 Task: Create a task  Create a new online platform for language translation services , assign it to team member softage.5@softage.net in the project AgileRadius and update the status of the task to  Off Track , set the priority of the task to Medium
Action: Mouse moved to (70, 312)
Screenshot: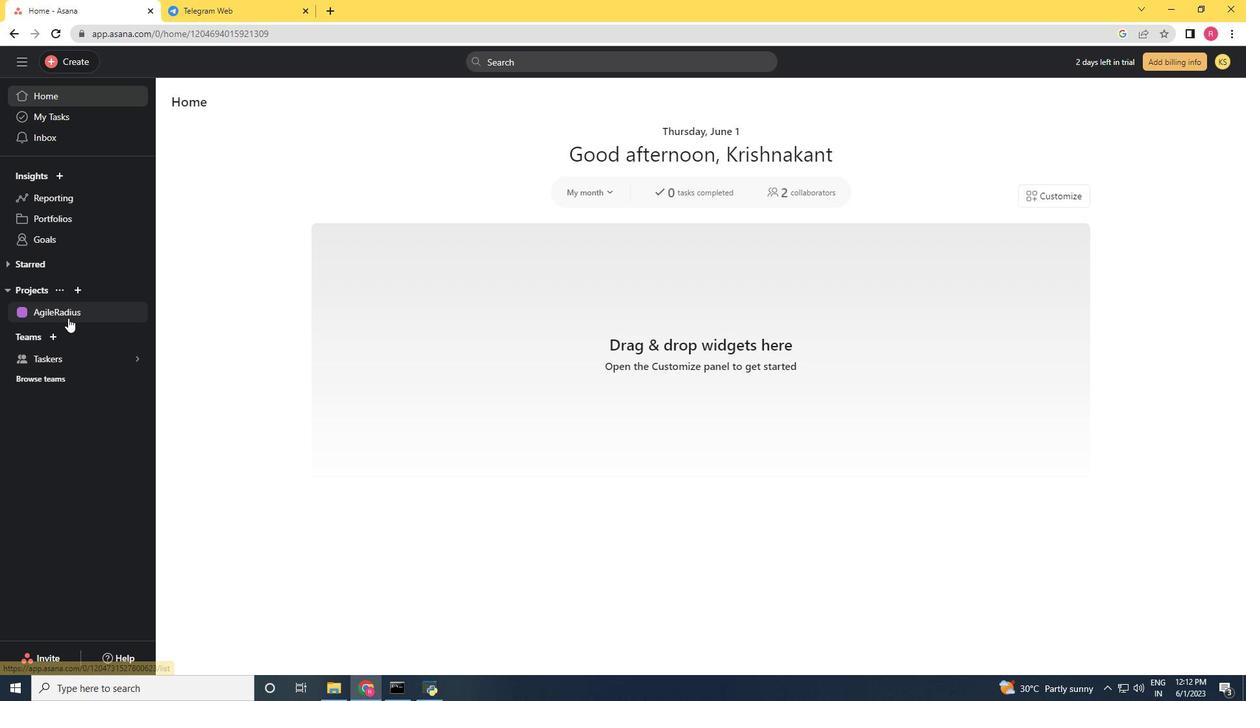 
Action: Mouse pressed left at (70, 312)
Screenshot: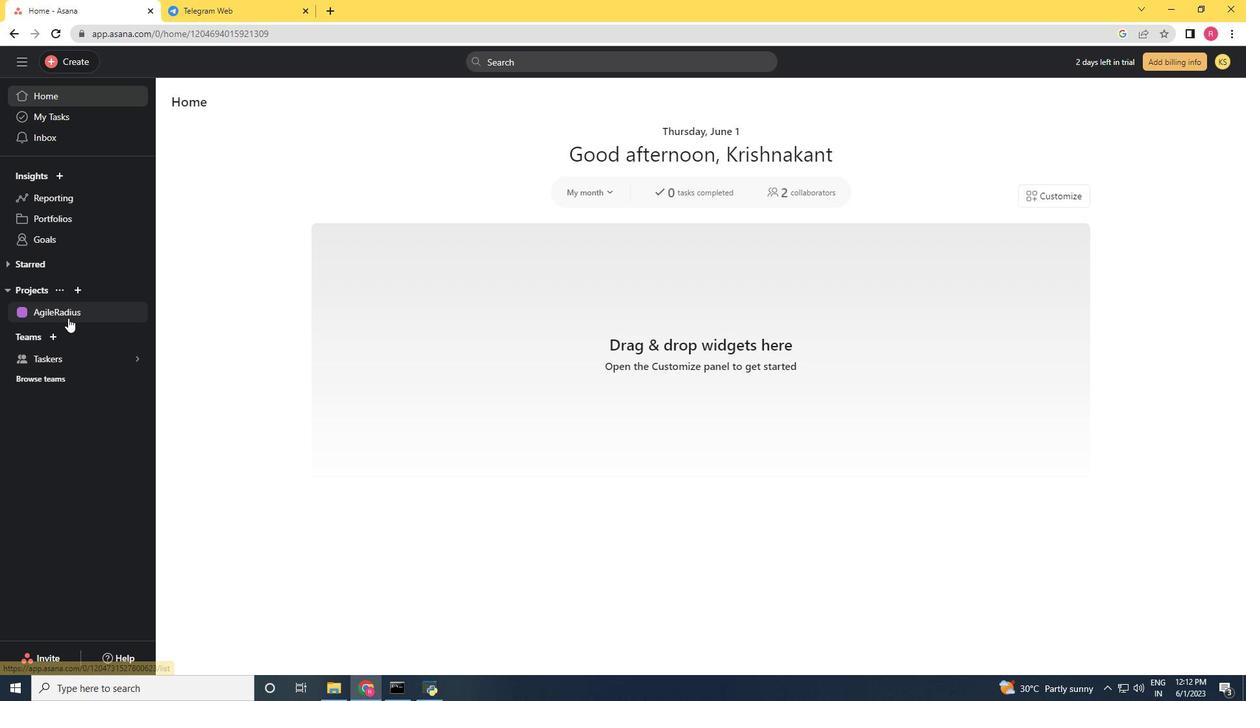 
Action: Mouse moved to (69, 57)
Screenshot: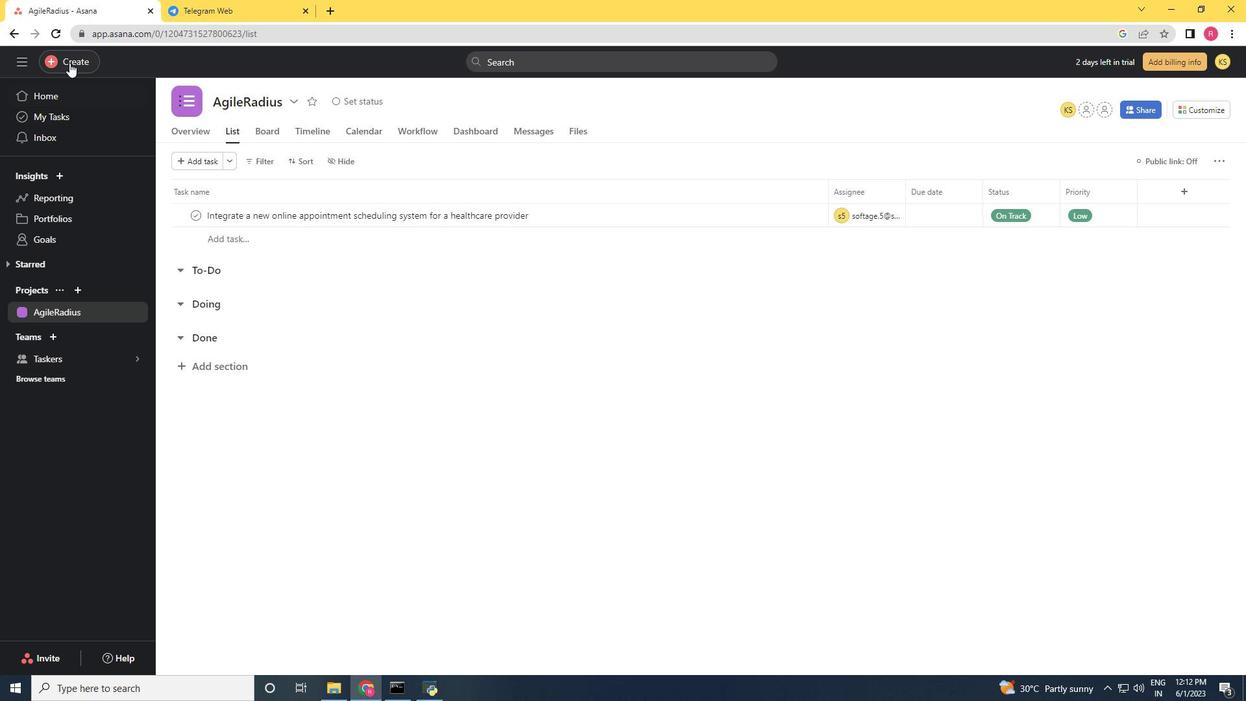 
Action: Mouse pressed left at (69, 57)
Screenshot: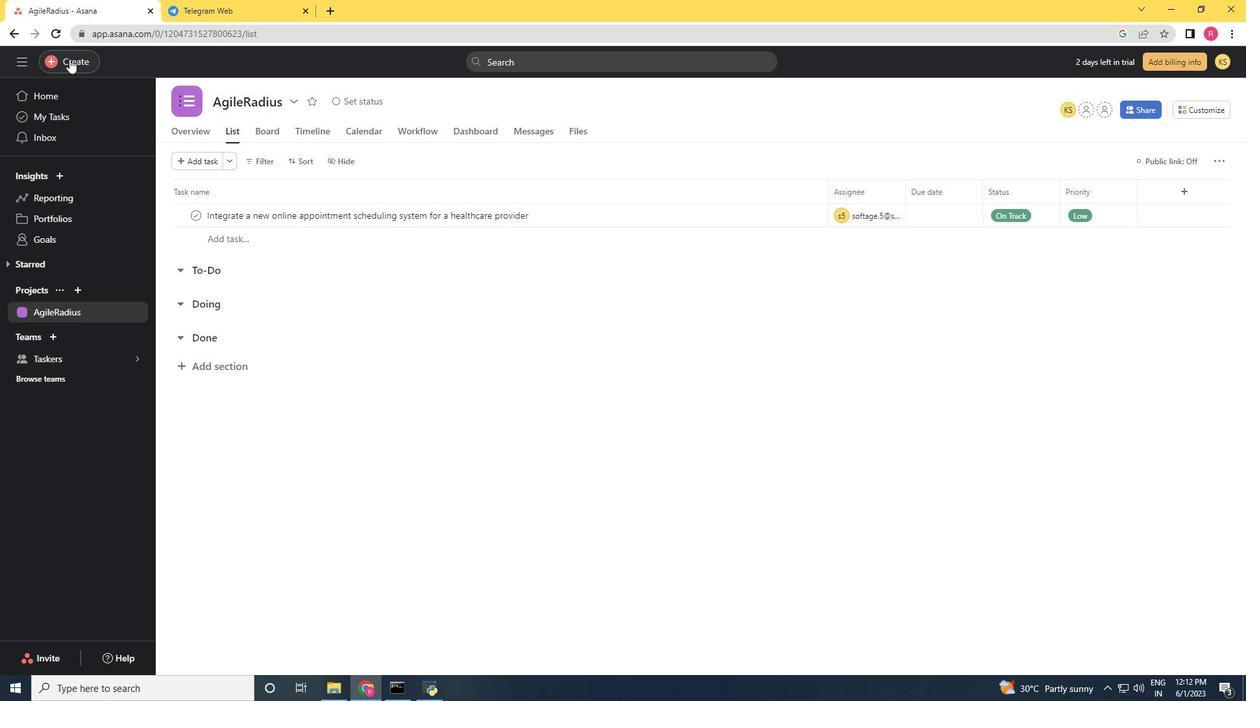 
Action: Mouse moved to (136, 66)
Screenshot: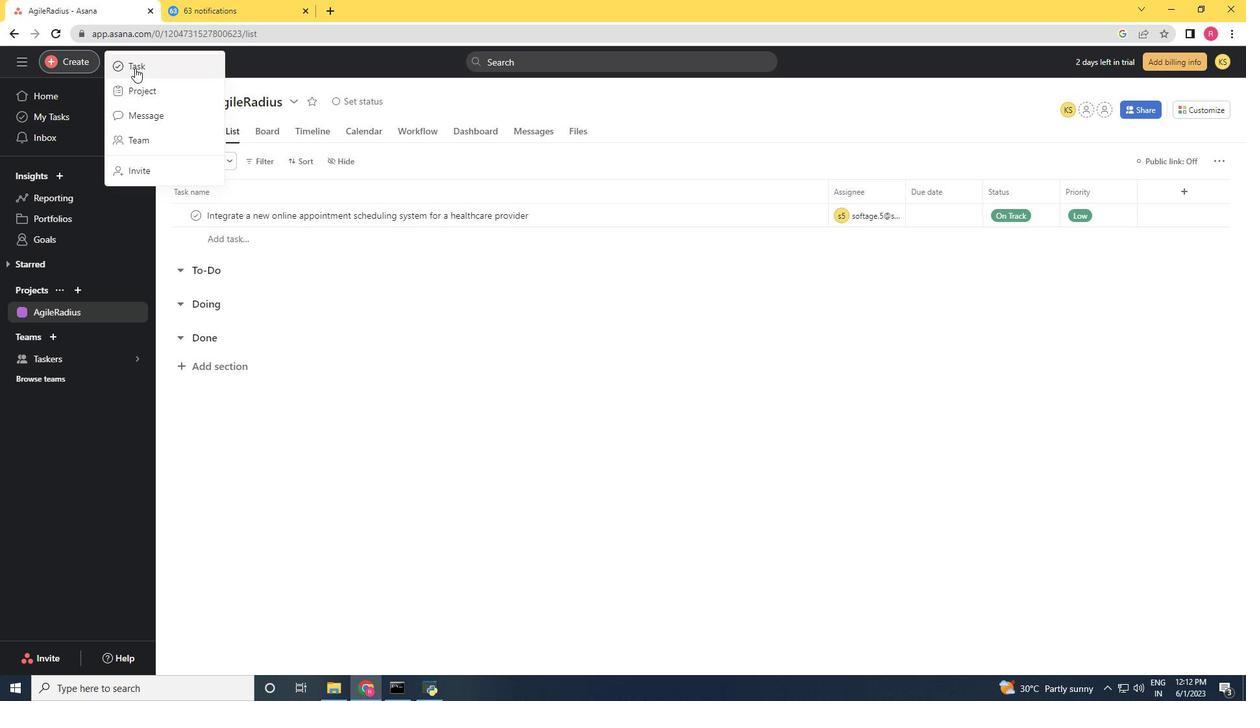 
Action: Mouse pressed left at (136, 66)
Screenshot: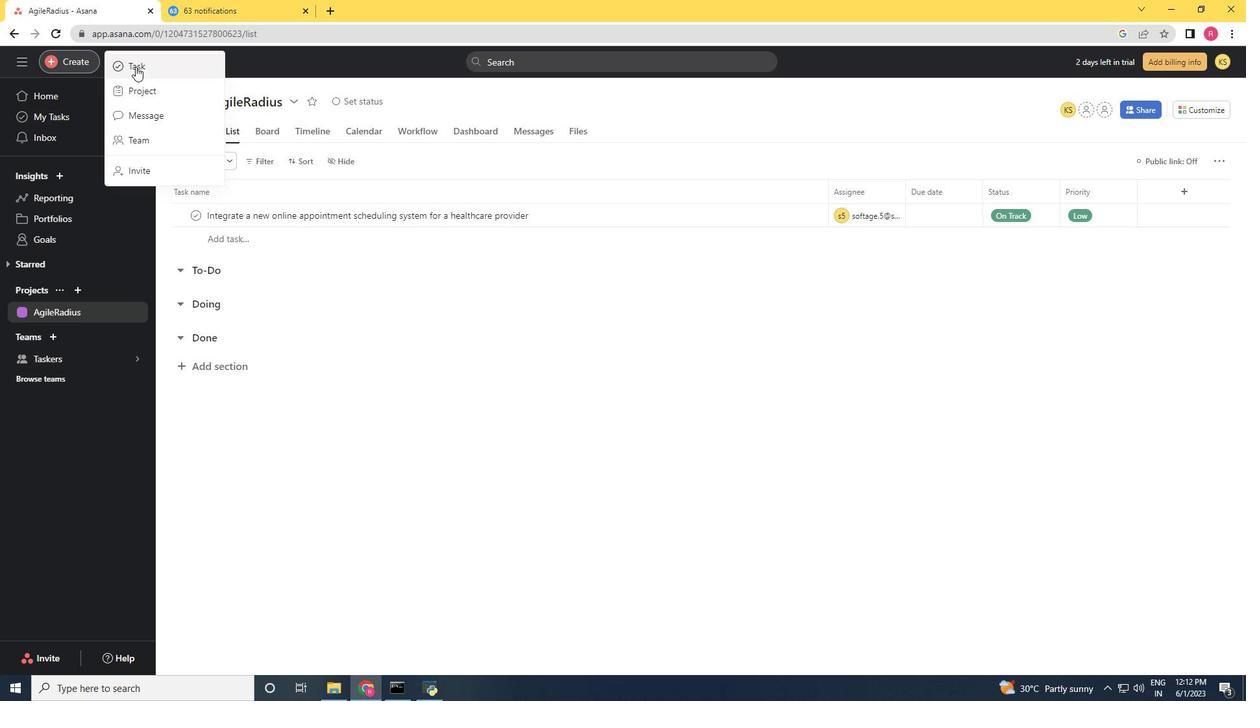 
Action: Mouse moved to (138, 78)
Screenshot: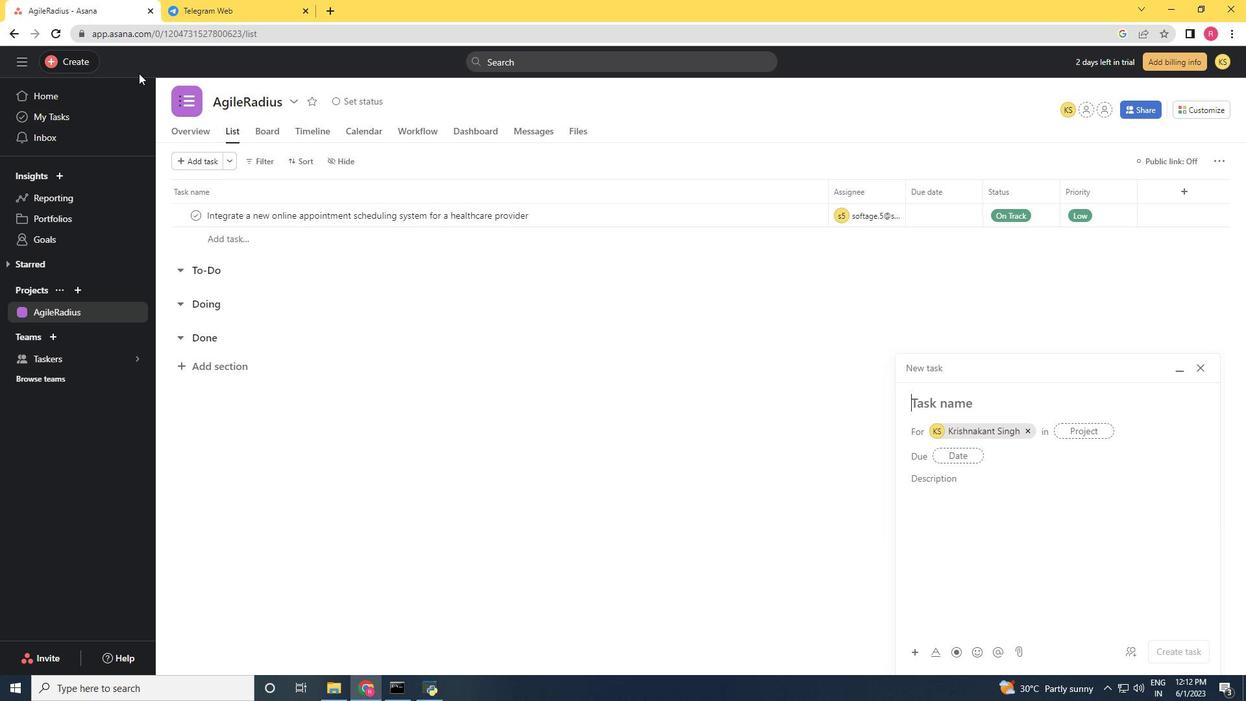 
Action: Key pressed <Key.shift>Create<Key.space>a<Key.space>new<Key.space>online<Key.space>platform<Key.space>for<Key.space>language<Key.space>tranlation<Key.space><Key.backspace><Key.backspace><Key.backspace><Key.backspace><Key.backspace><Key.backspace><Key.backspace><Key.backspace><Key.backspace><Key.backspace>ranslation<Key.space>services
Screenshot: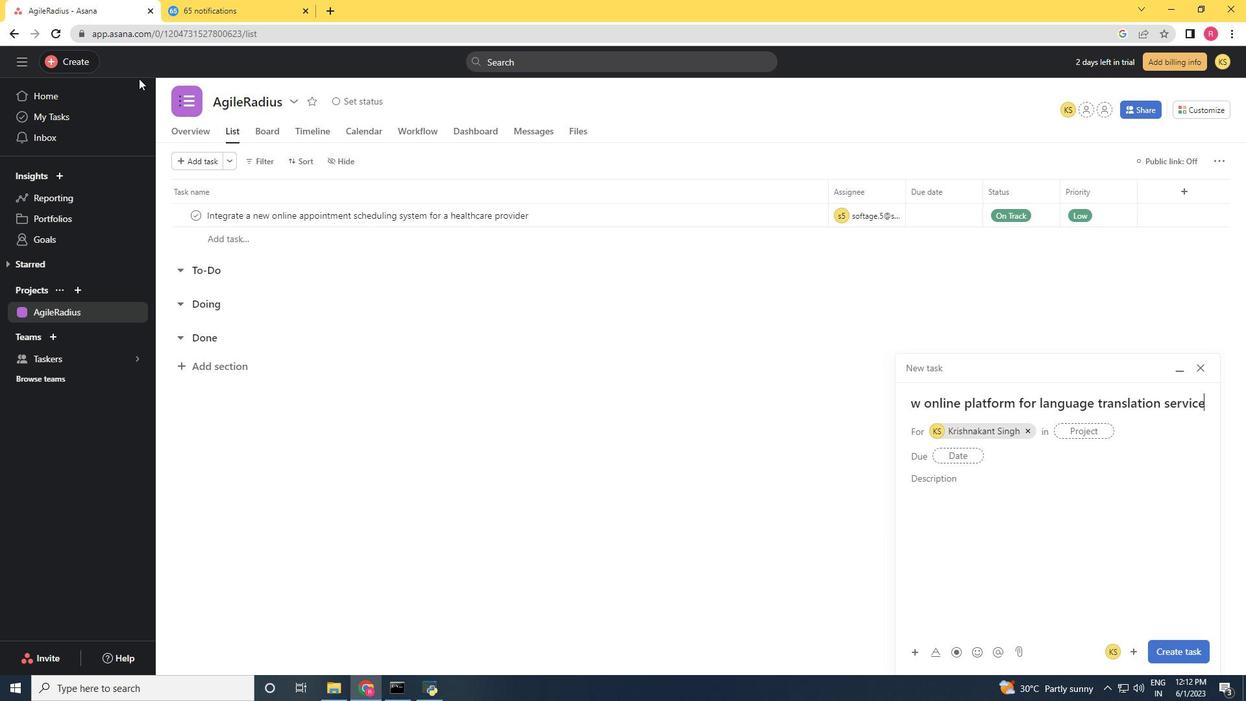 
Action: Mouse moved to (207, 71)
Screenshot: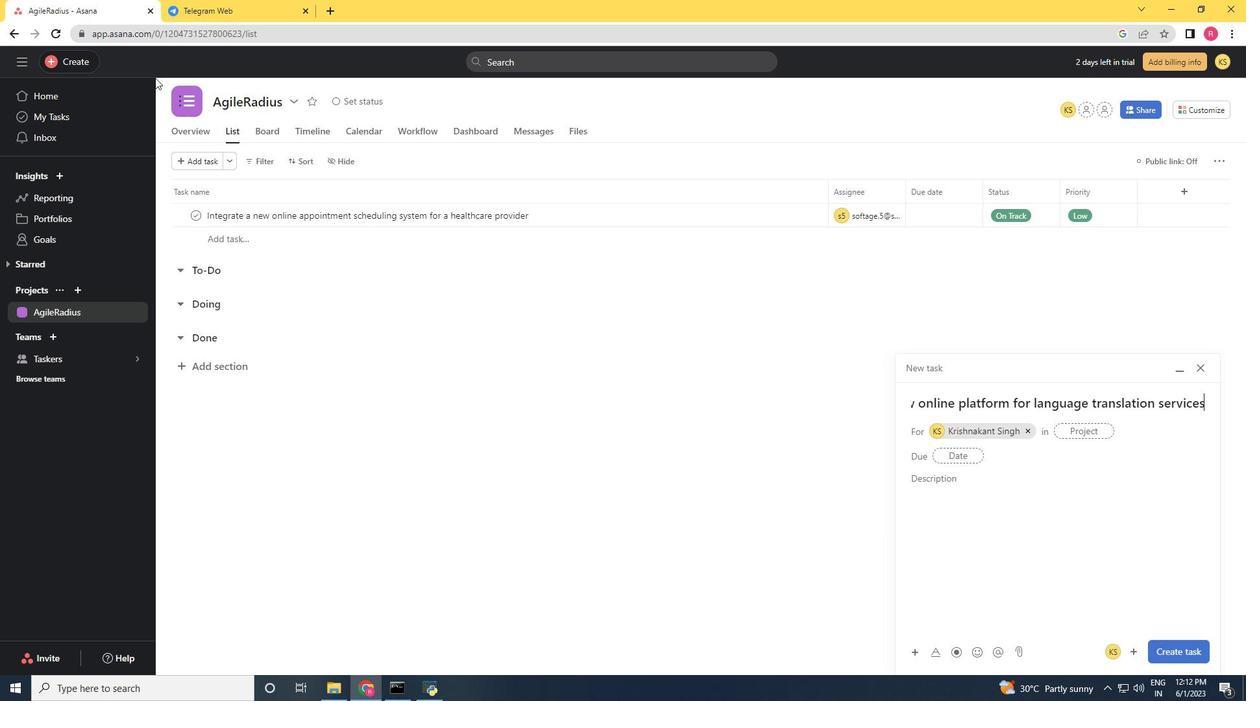 
Action: Mouse scrolled (207, 72) with delta (0, 0)
Screenshot: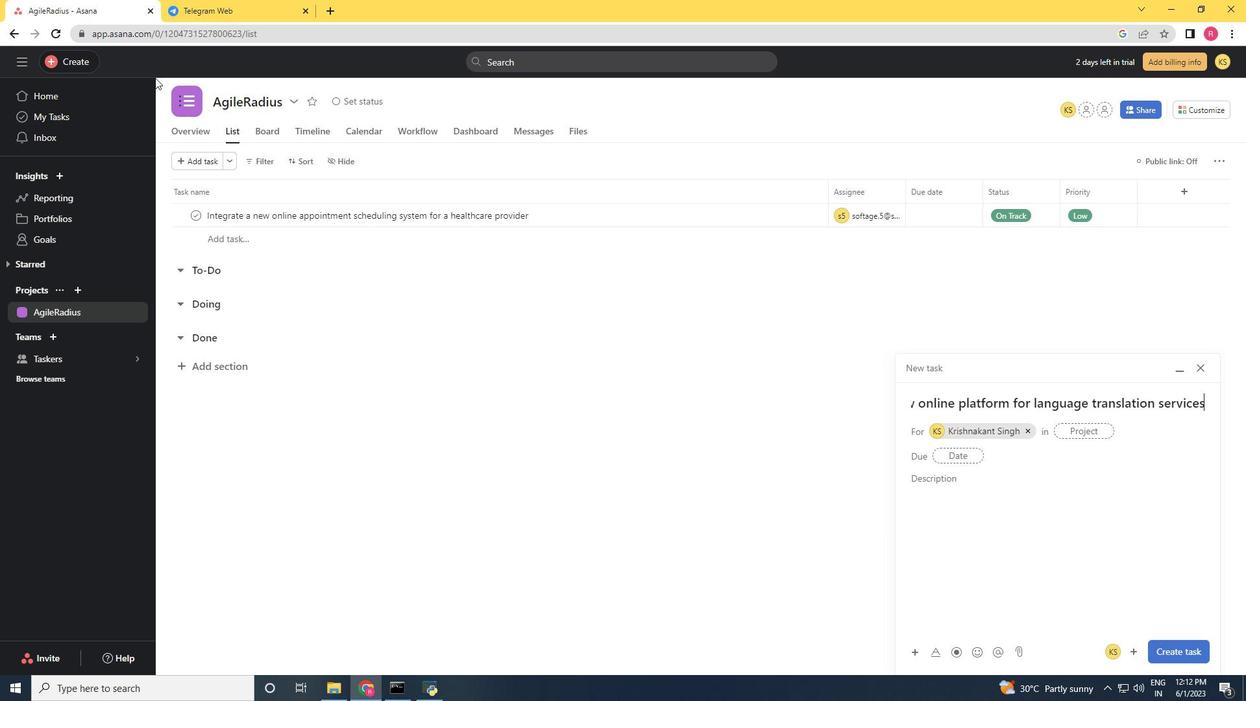 
Action: Mouse moved to (1024, 428)
Screenshot: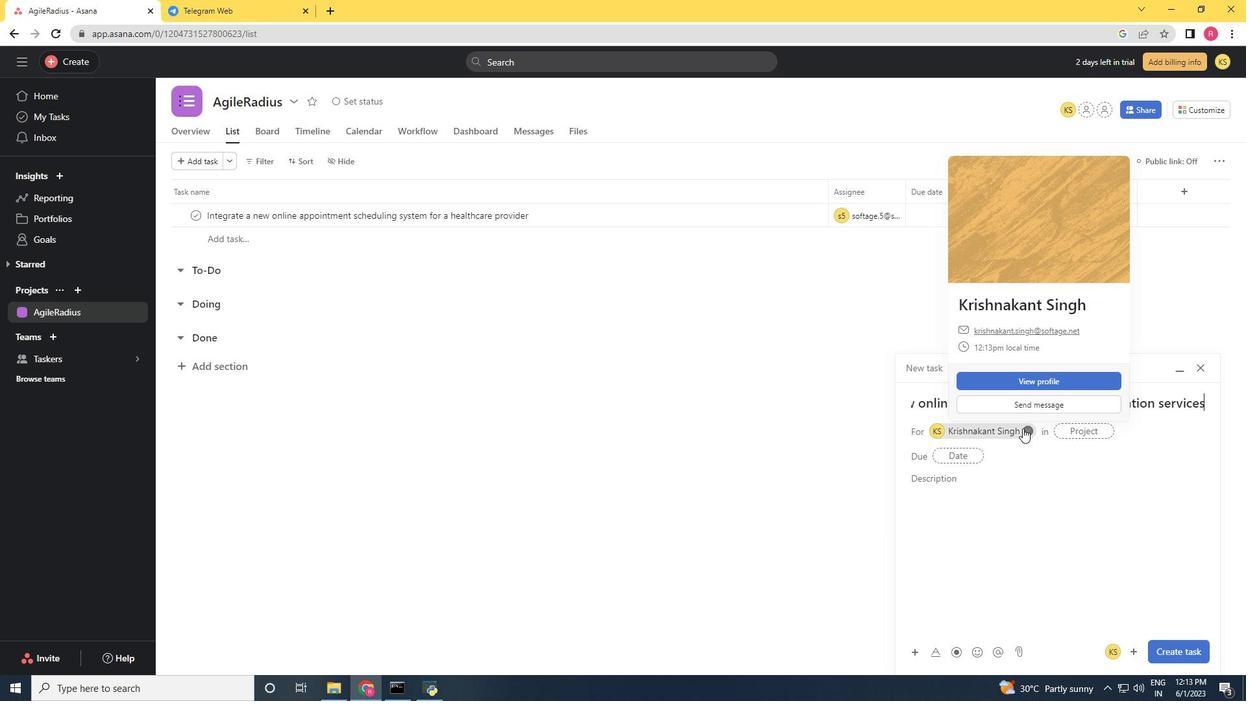 
Action: Mouse pressed left at (1024, 428)
Screenshot: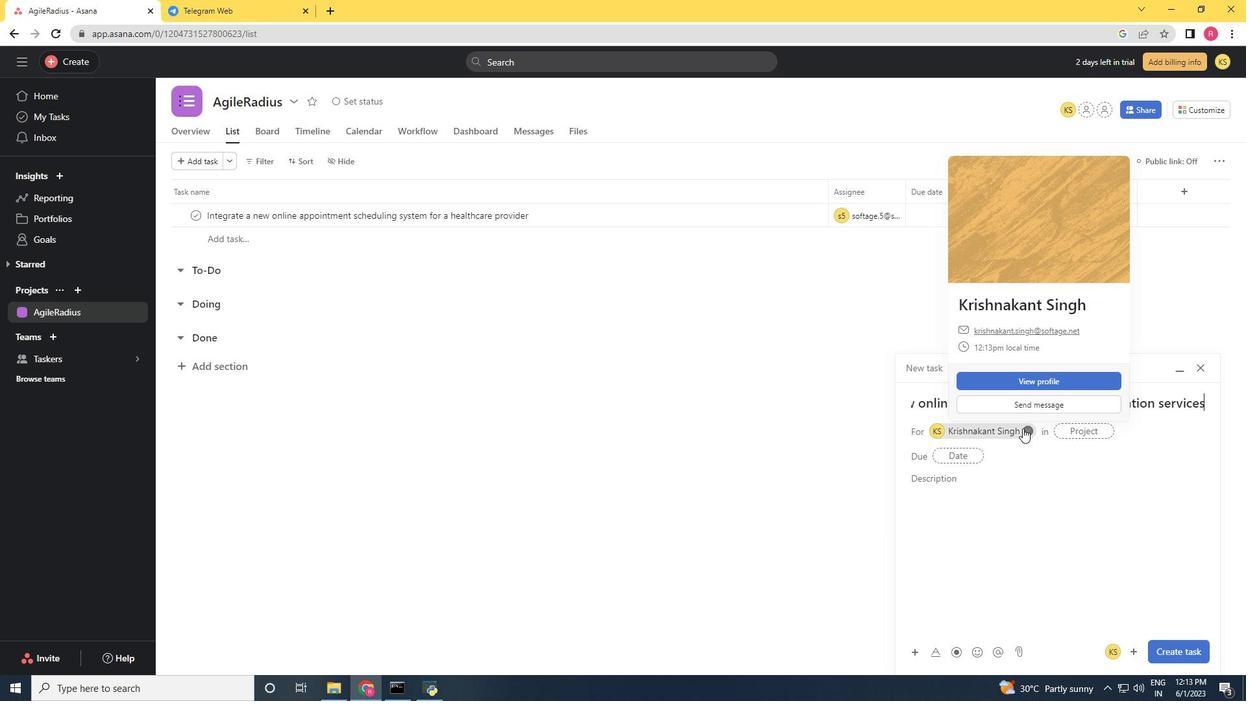 
Action: Mouse moved to (964, 429)
Screenshot: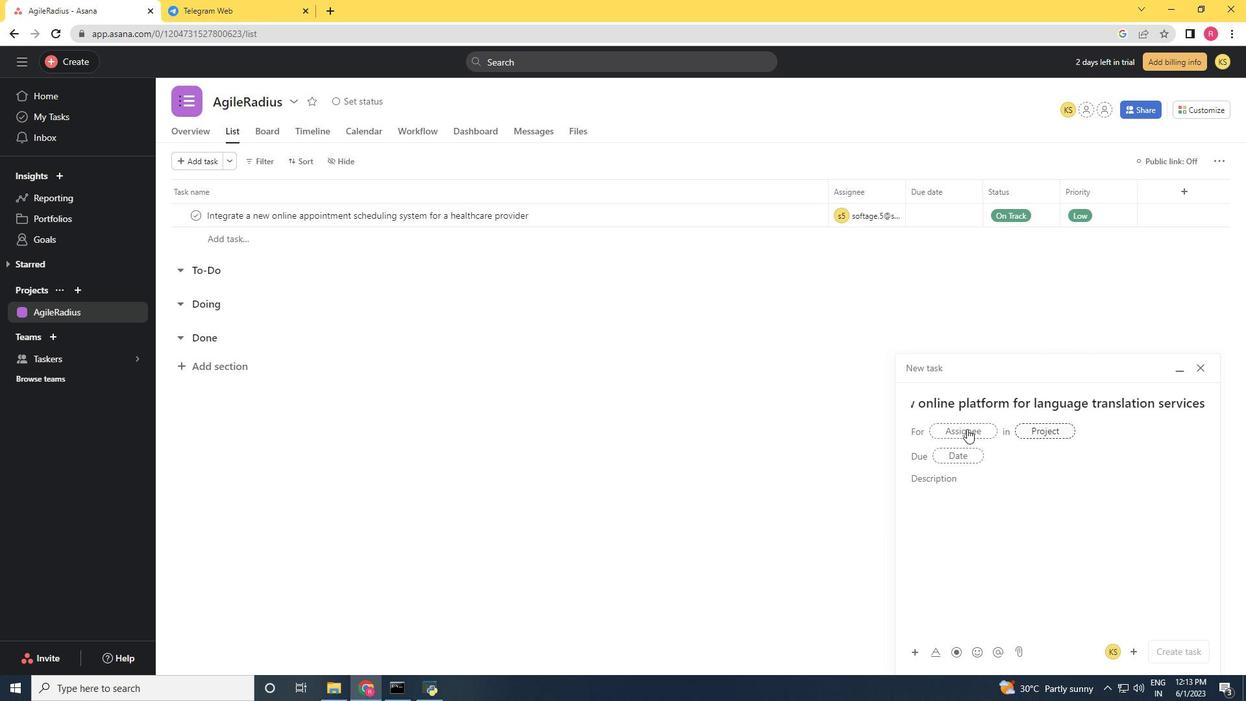 
Action: Mouse pressed left at (964, 429)
Screenshot: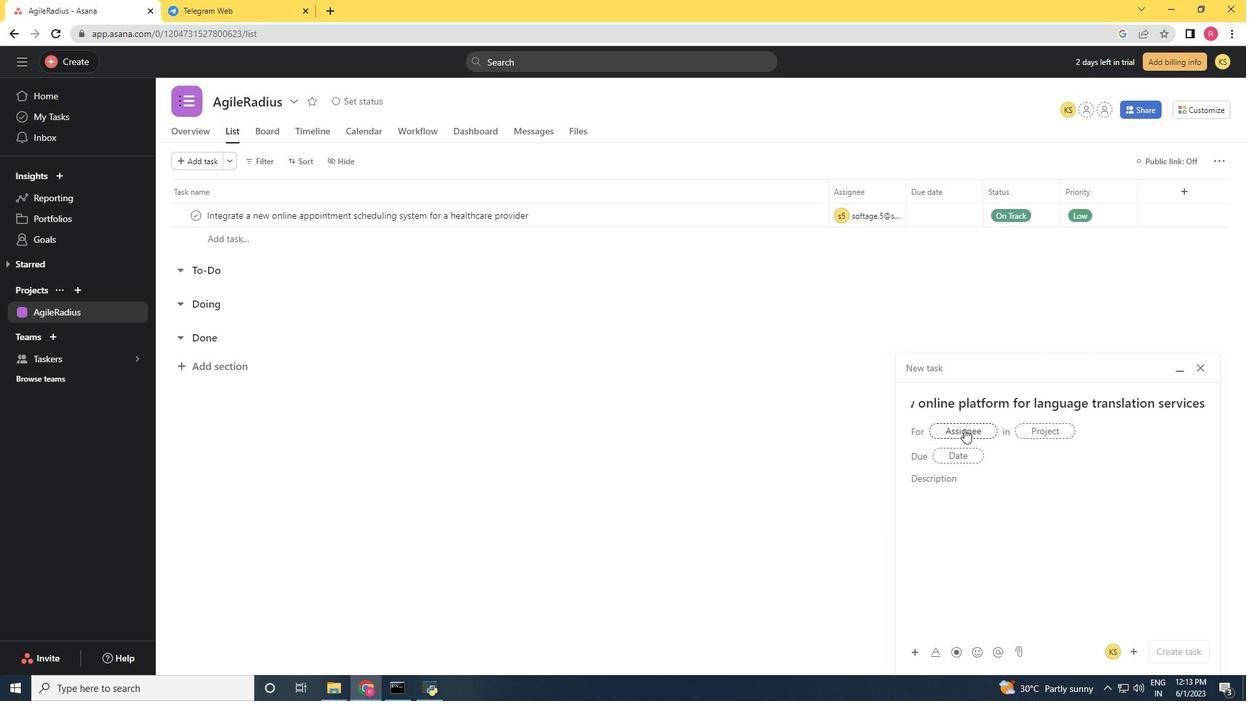 
Action: Key pressed softage.5<Key.shift>@softage.net
Screenshot: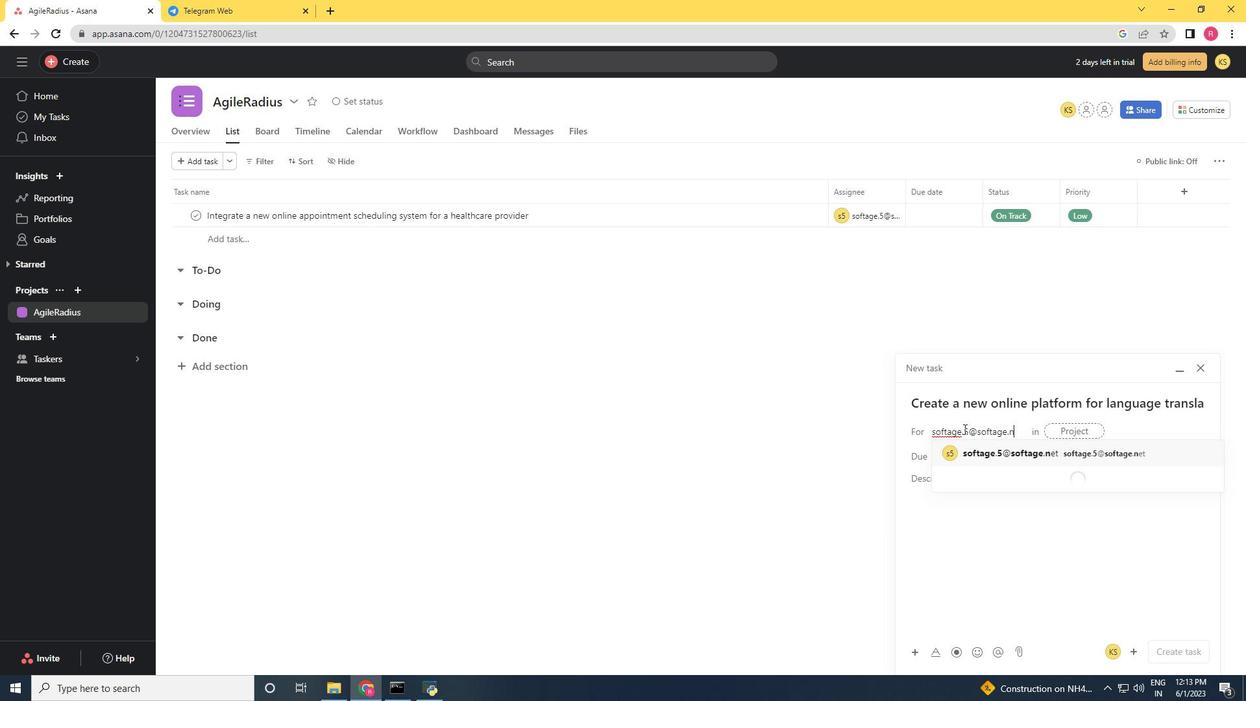 
Action: Mouse moved to (1011, 449)
Screenshot: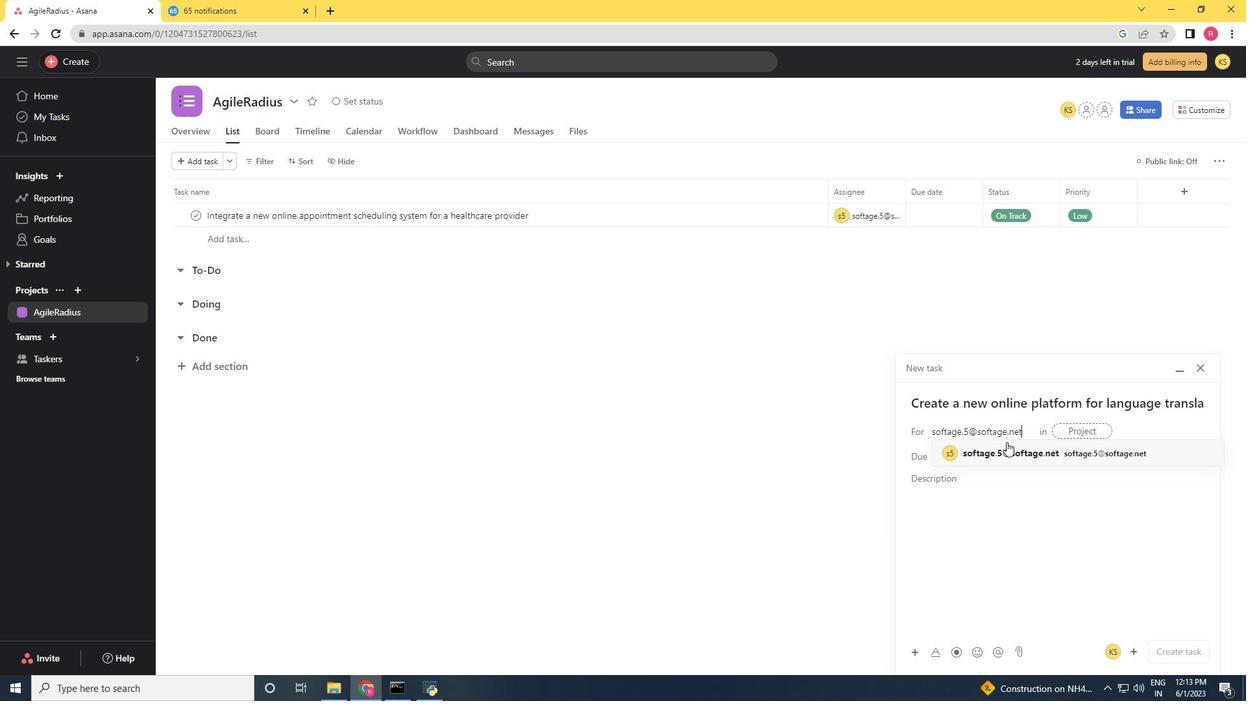 
Action: Mouse pressed left at (1011, 449)
Screenshot: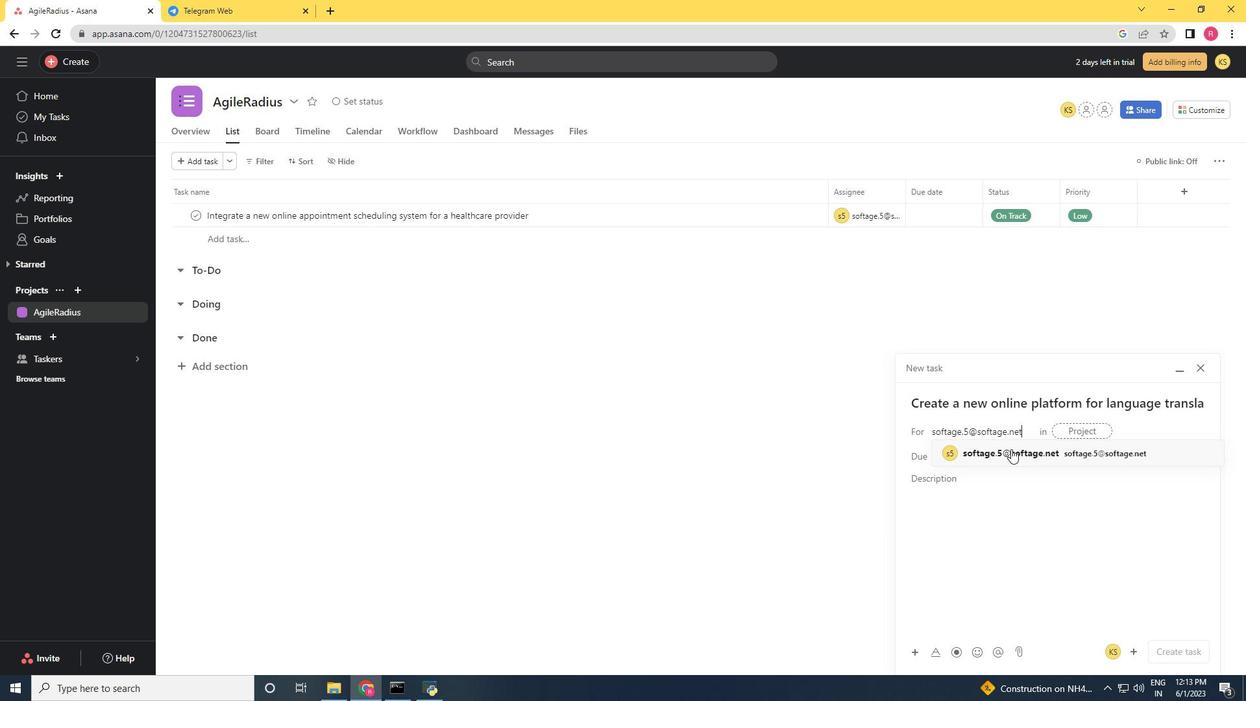 
Action: Mouse moved to (940, 483)
Screenshot: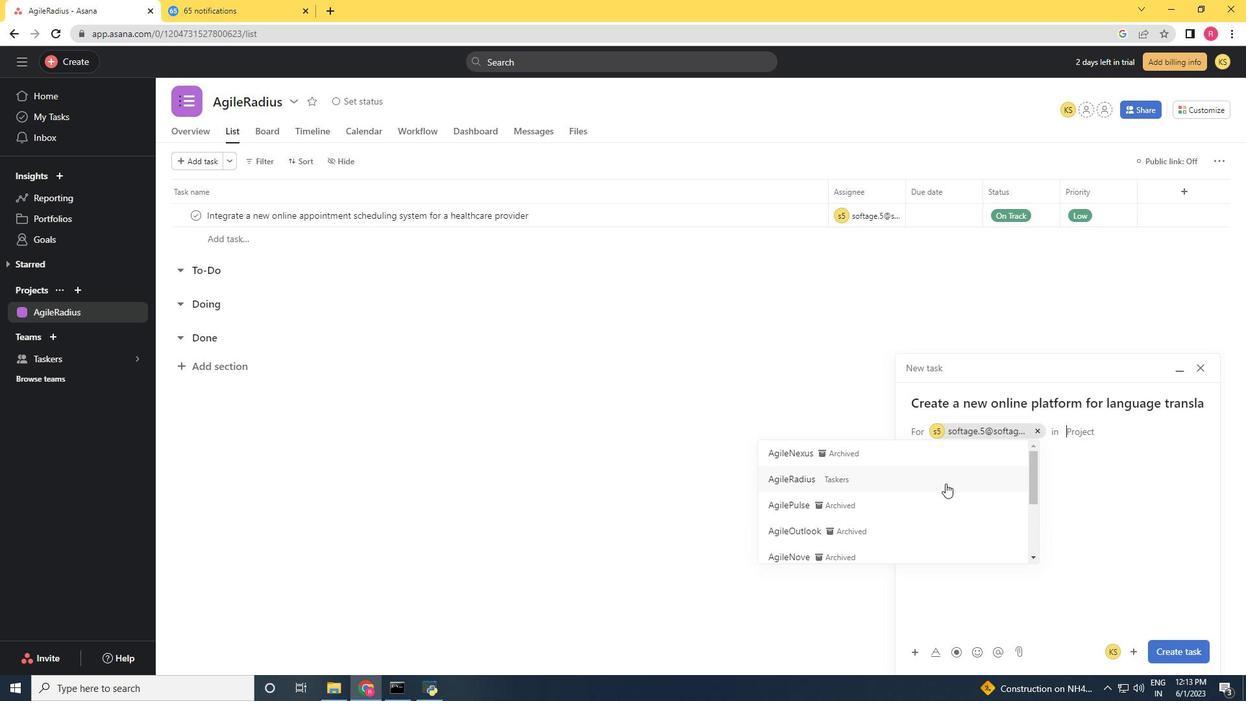 
Action: Mouse pressed left at (940, 483)
Screenshot: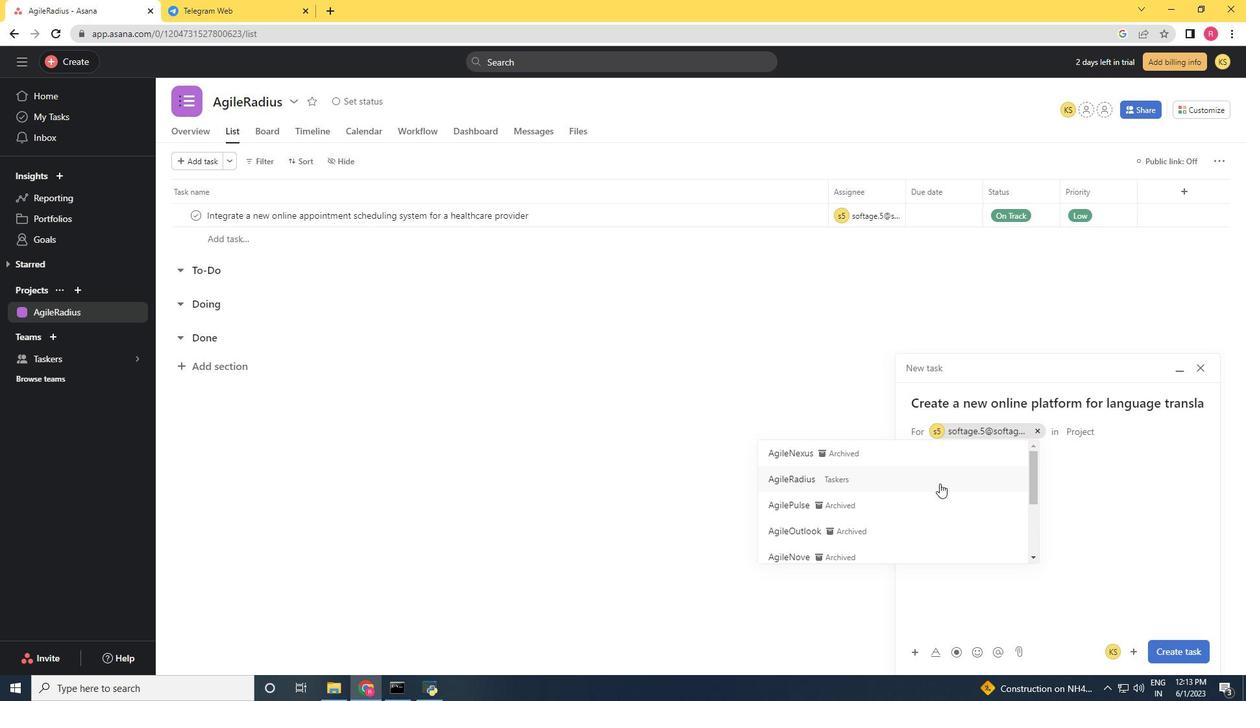 
Action: Mouse moved to (970, 488)
Screenshot: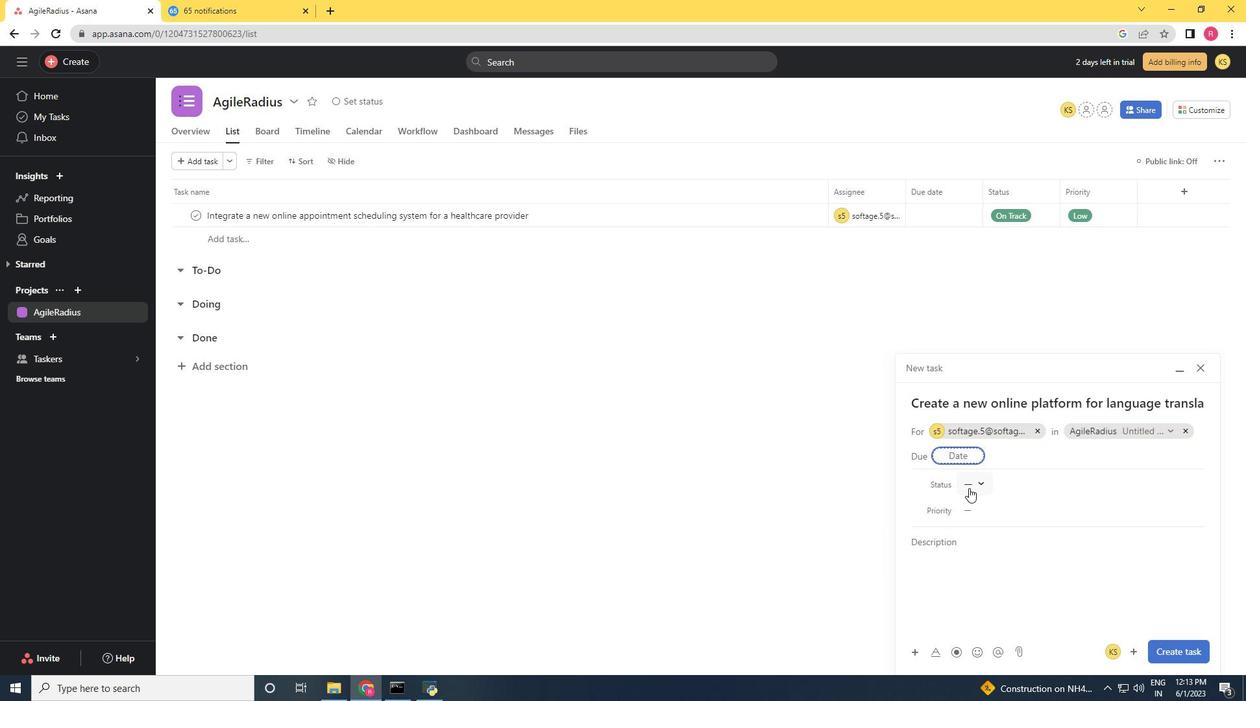 
Action: Mouse pressed left at (970, 488)
Screenshot: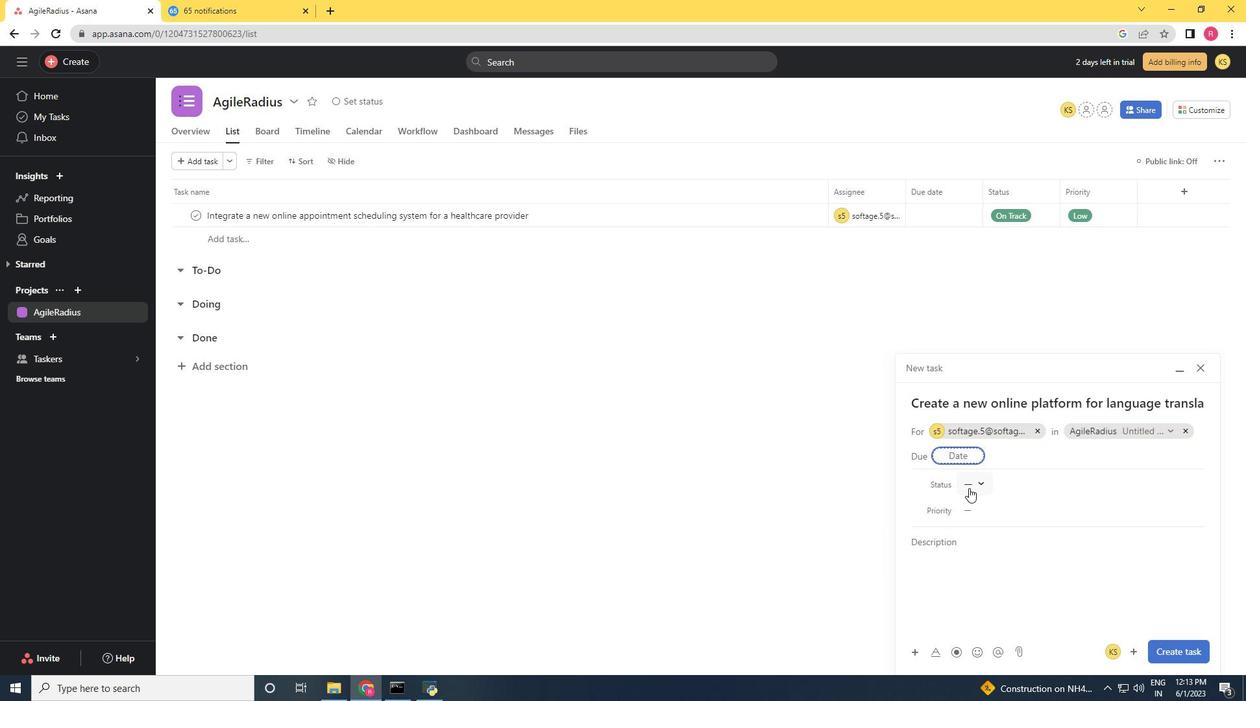 
Action: Mouse moved to (1011, 553)
Screenshot: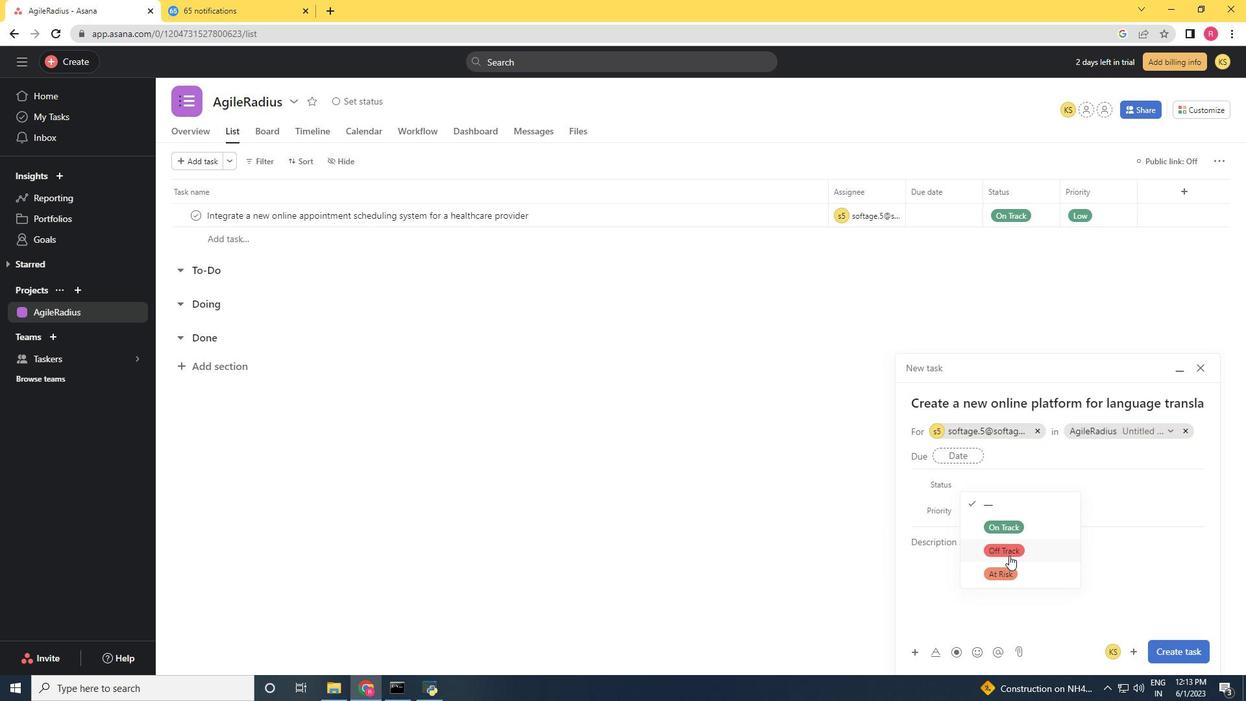 
Action: Mouse pressed left at (1011, 553)
Screenshot: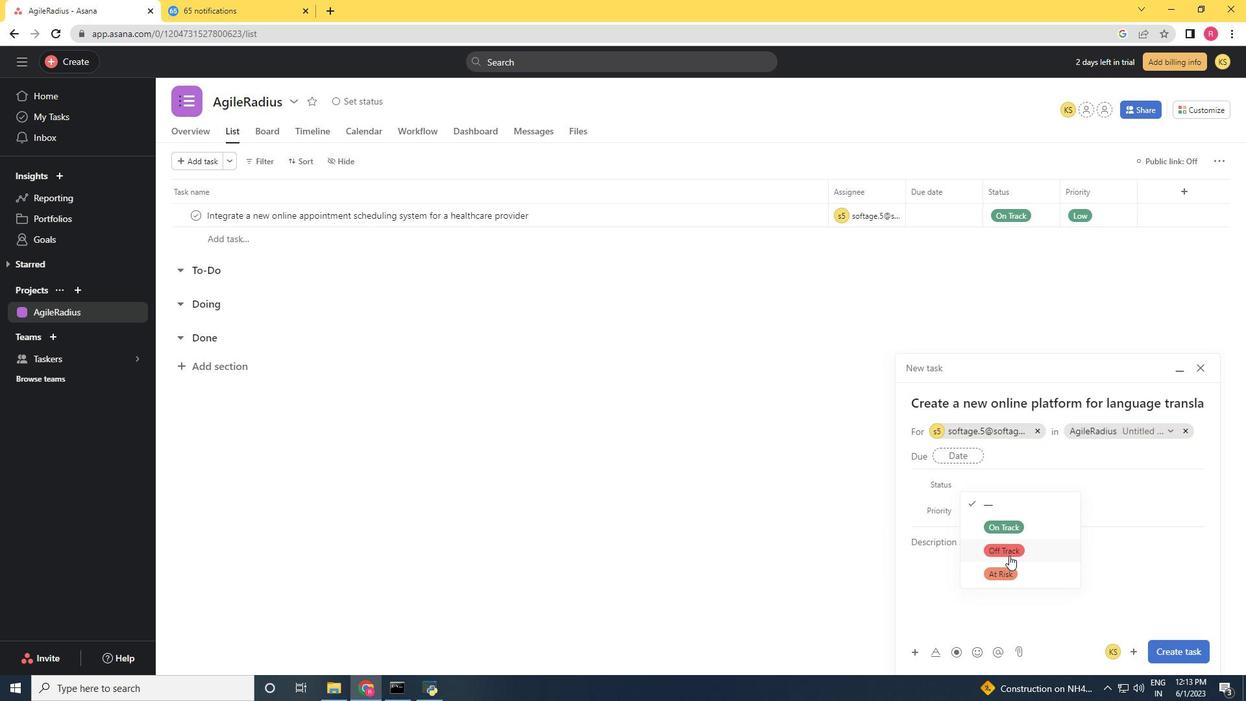 
Action: Mouse moved to (982, 514)
Screenshot: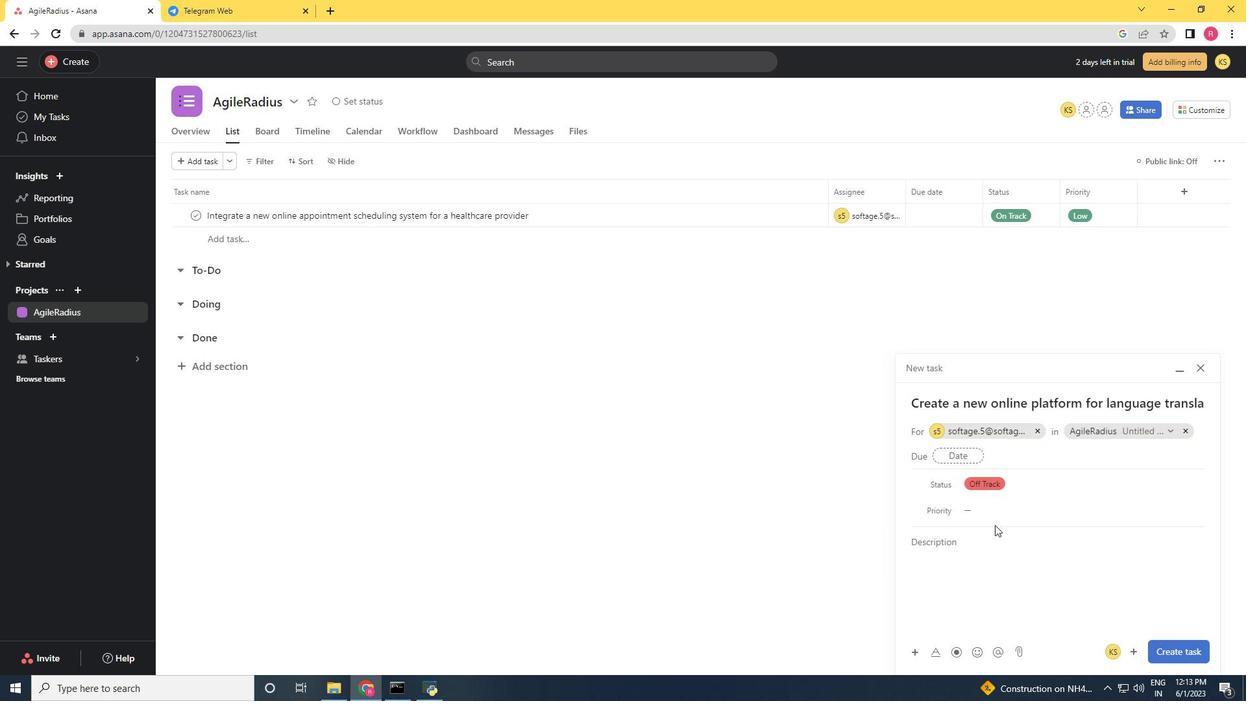 
Action: Mouse pressed left at (982, 514)
Screenshot: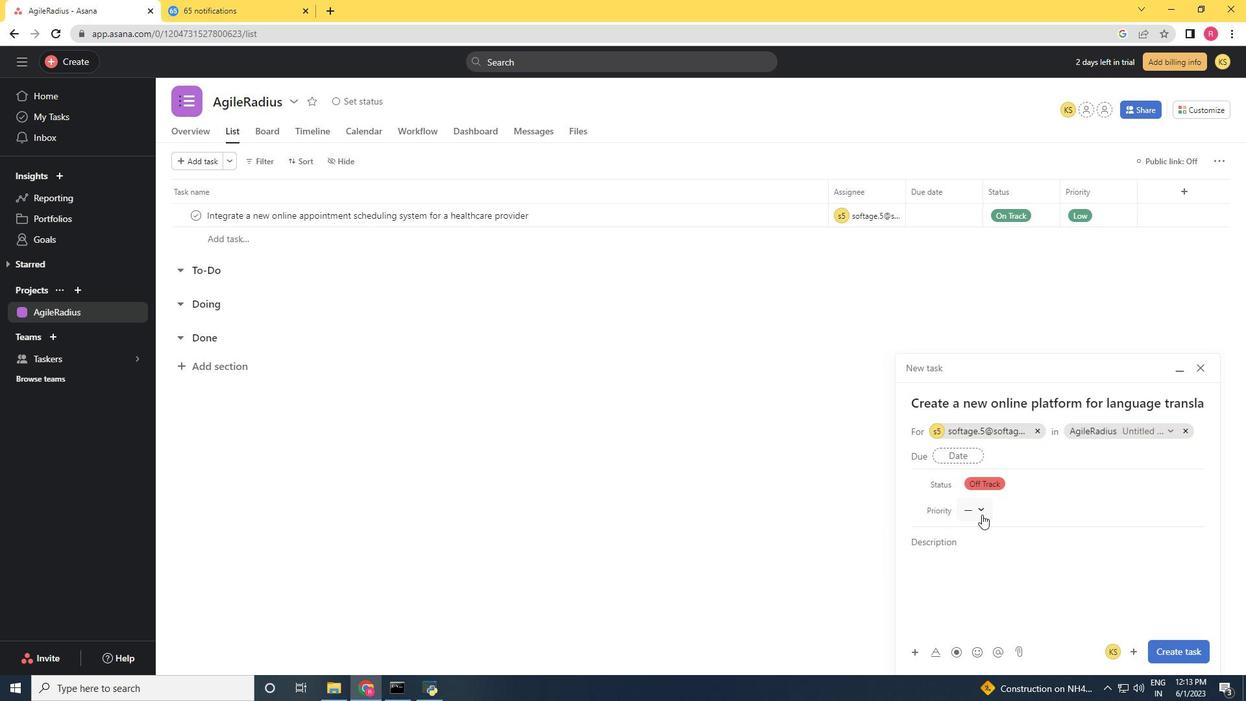 
Action: Mouse moved to (1007, 566)
Screenshot: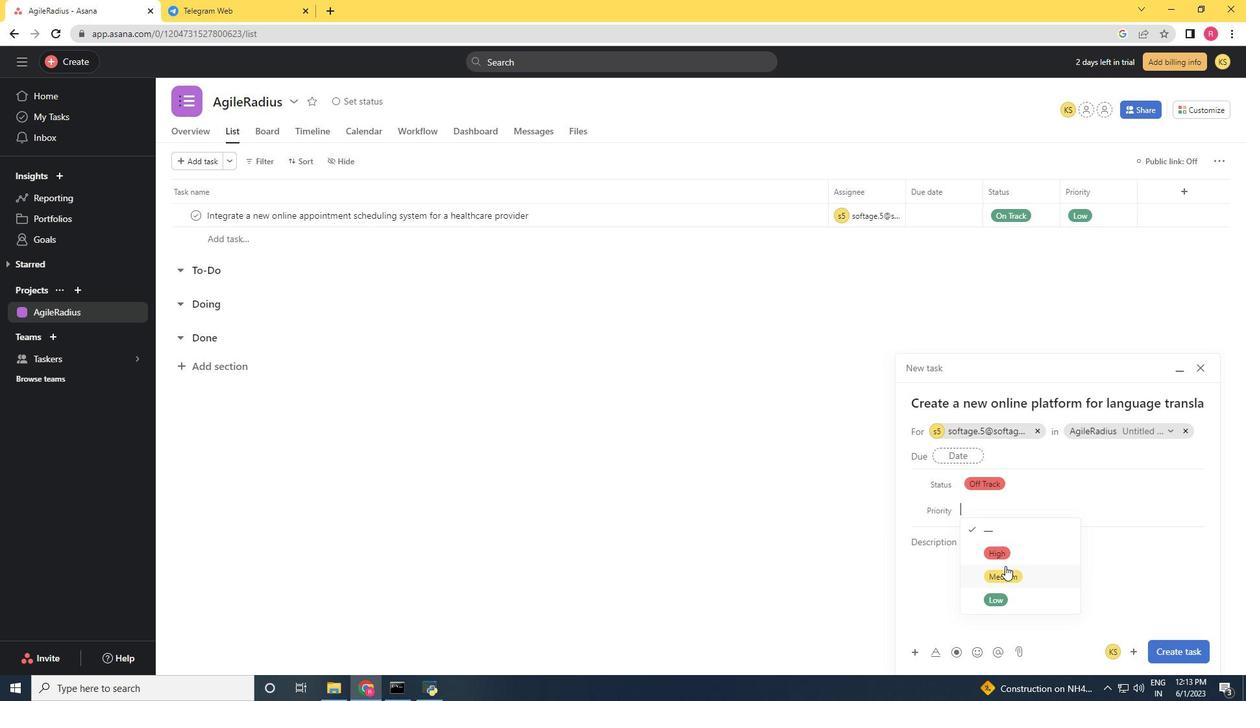 
Action: Mouse pressed left at (1007, 566)
Screenshot: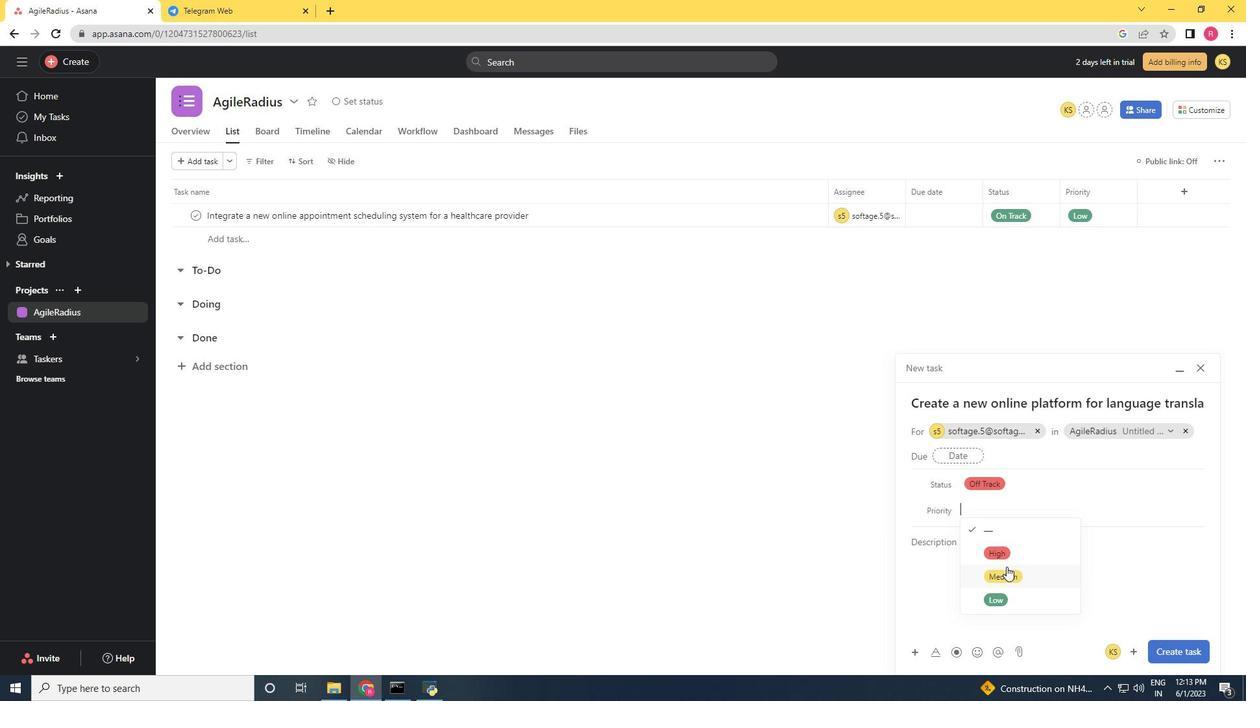 
Action: Mouse moved to (1173, 653)
Screenshot: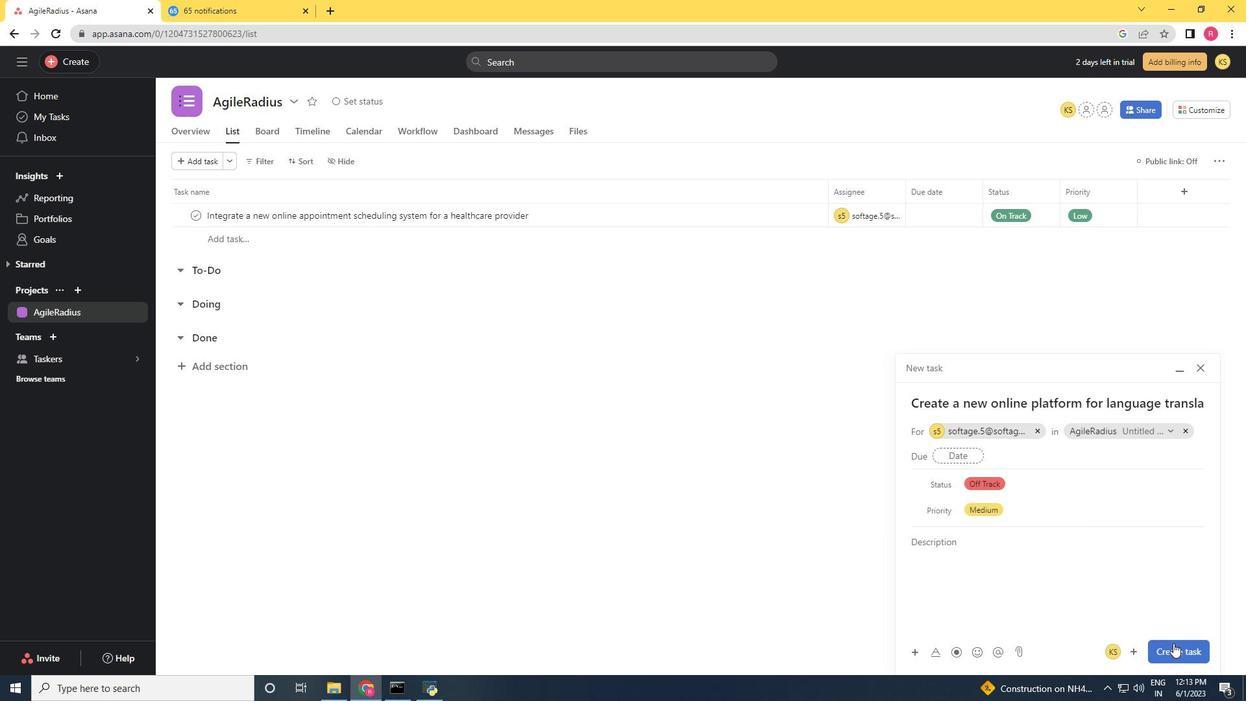
Action: Mouse pressed left at (1173, 653)
Screenshot: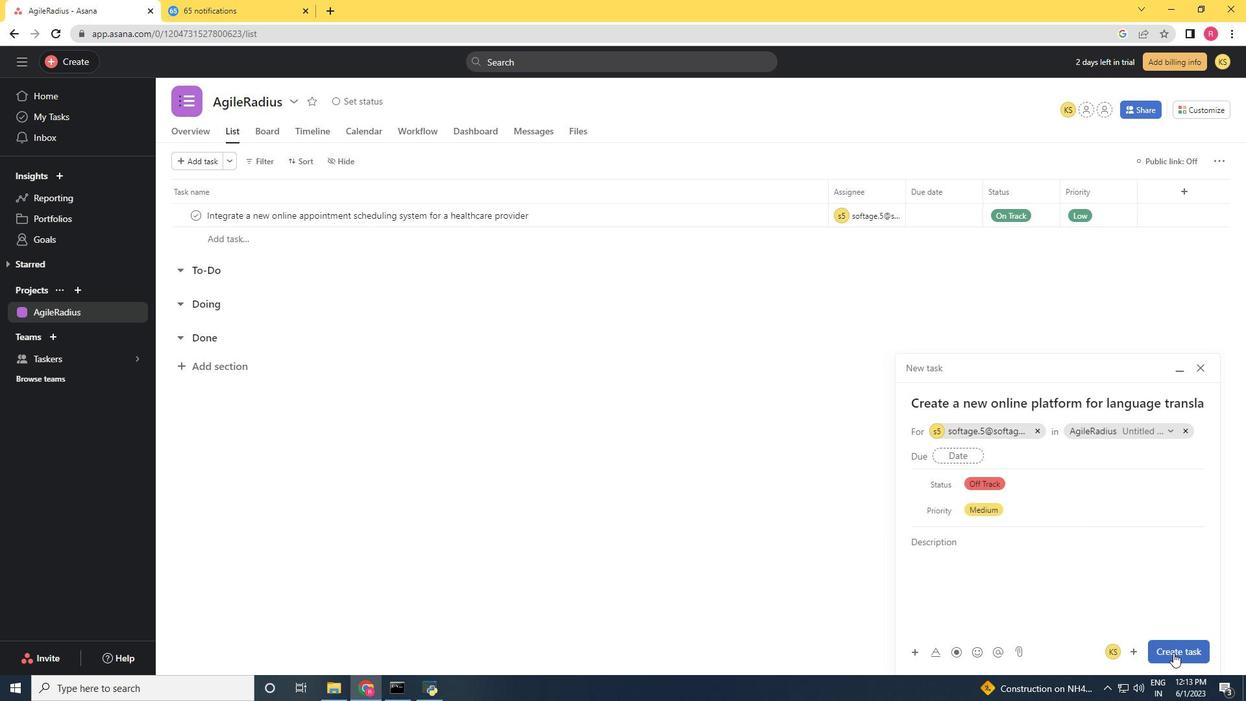 
Action: Mouse moved to (843, 558)
Screenshot: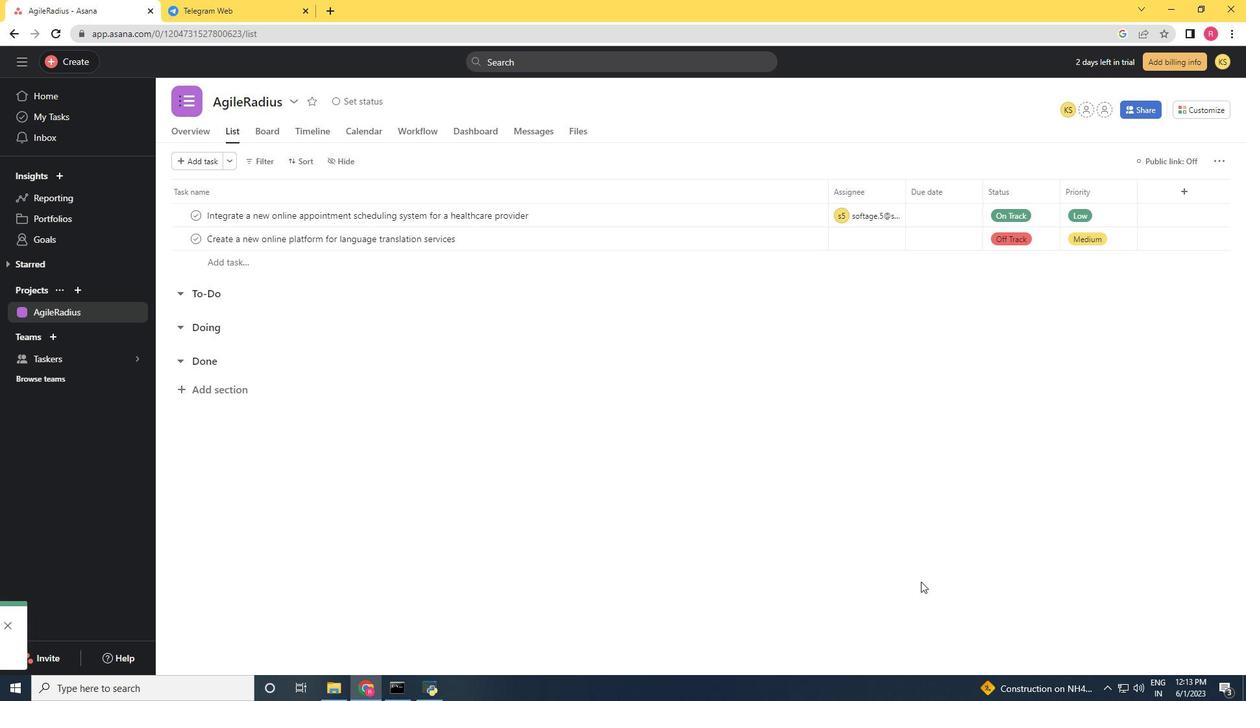 
